 Task: Add Irwin Naturals Vision Sharp to the cart.
Action: Mouse moved to (311, 141)
Screenshot: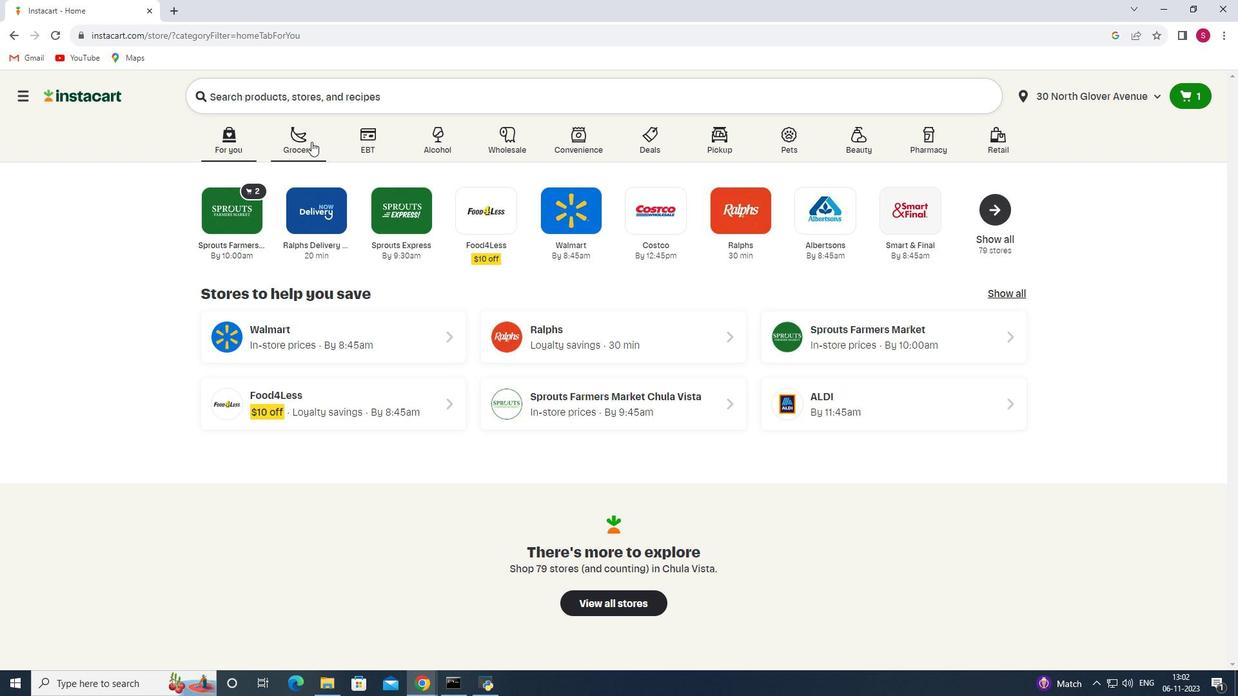 
Action: Mouse pressed left at (311, 141)
Screenshot: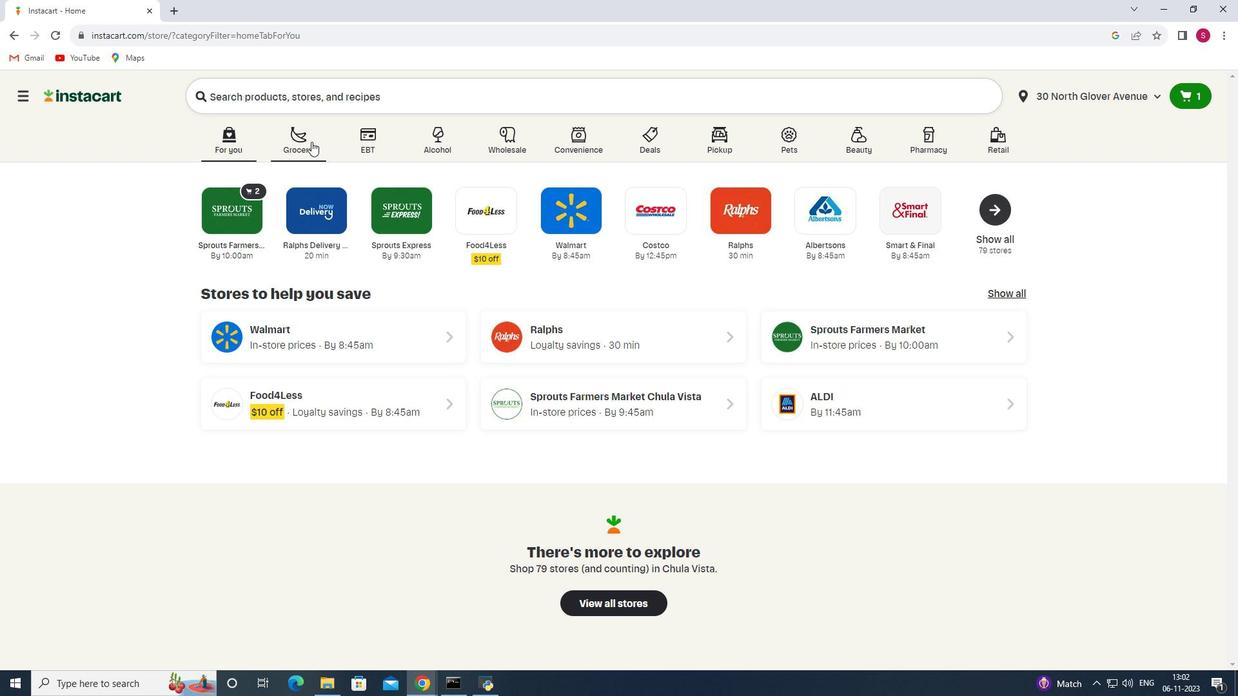 
Action: Mouse moved to (305, 379)
Screenshot: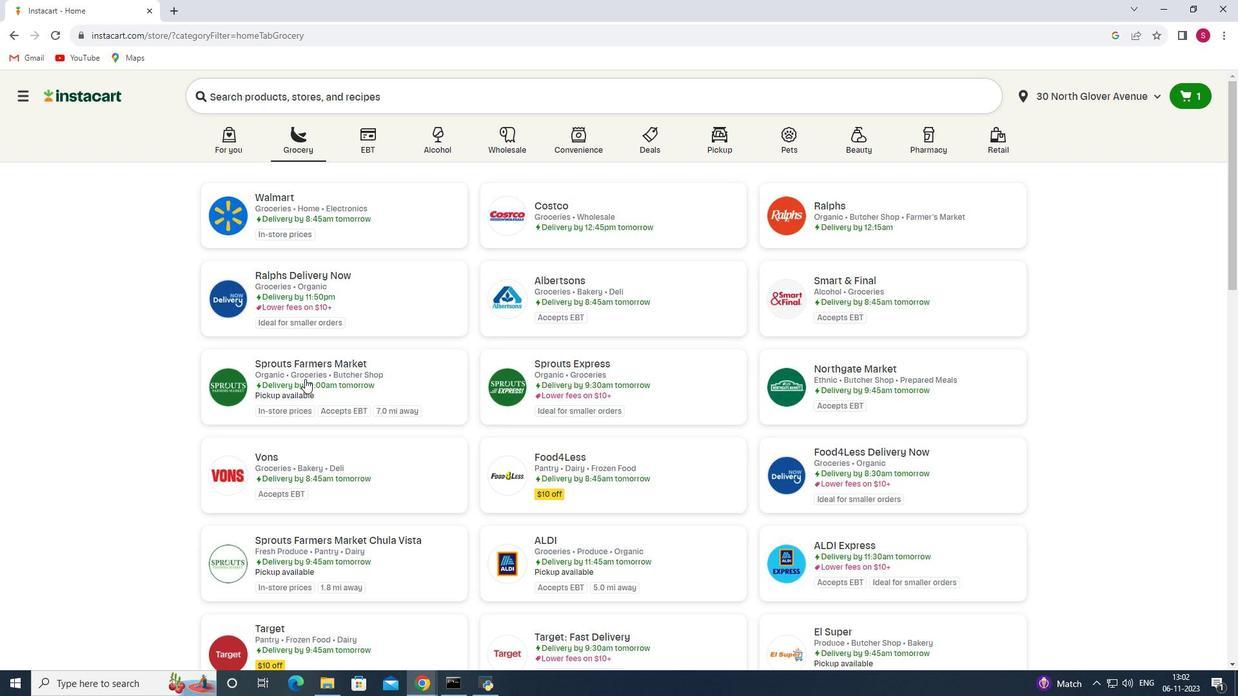 
Action: Mouse pressed left at (305, 379)
Screenshot: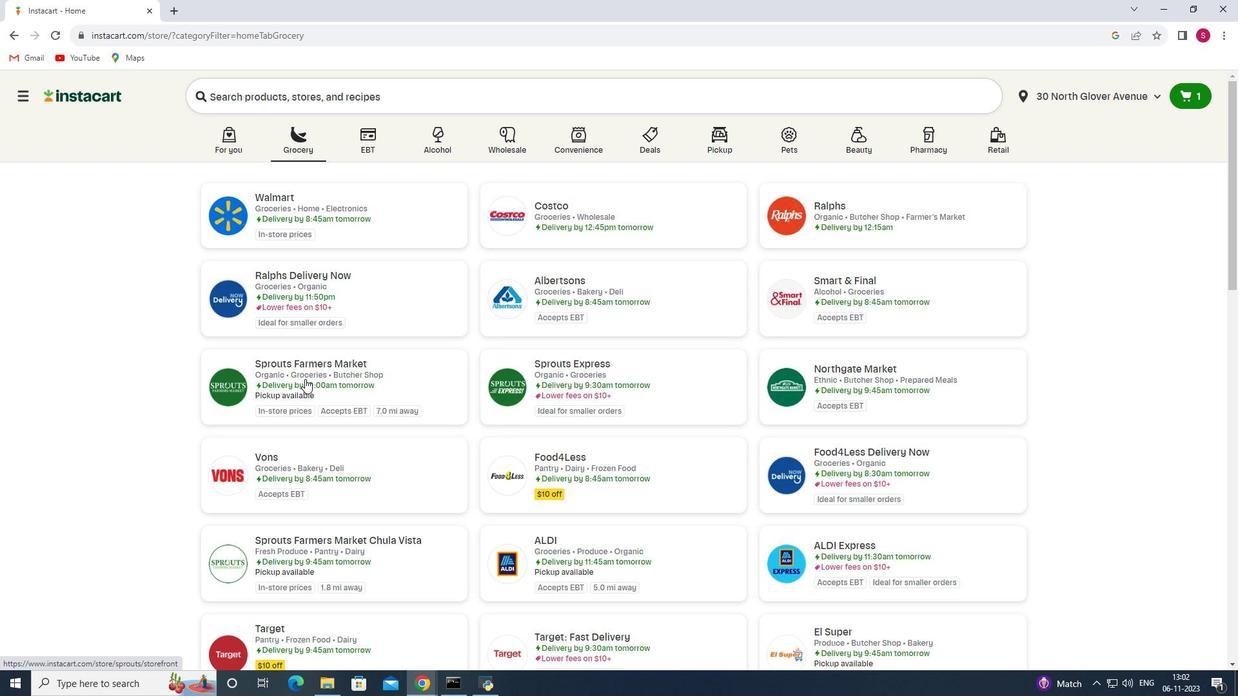 
Action: Mouse moved to (64, 485)
Screenshot: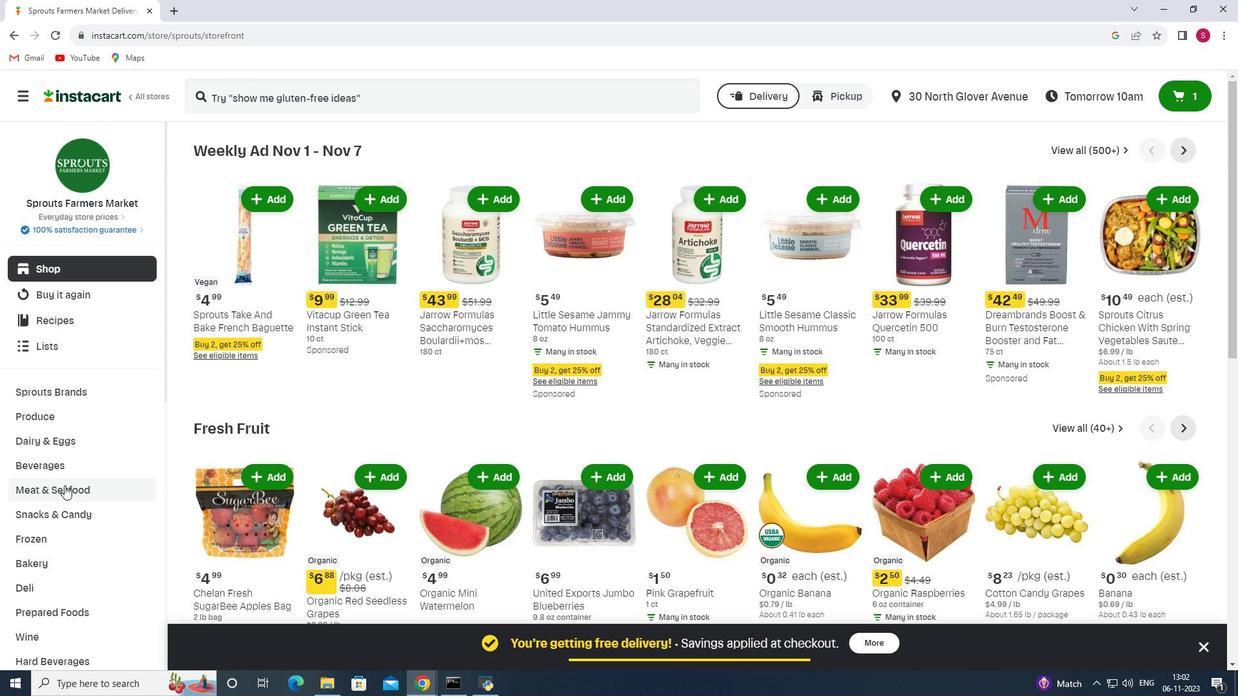 
Action: Mouse scrolled (64, 485) with delta (0, 0)
Screenshot: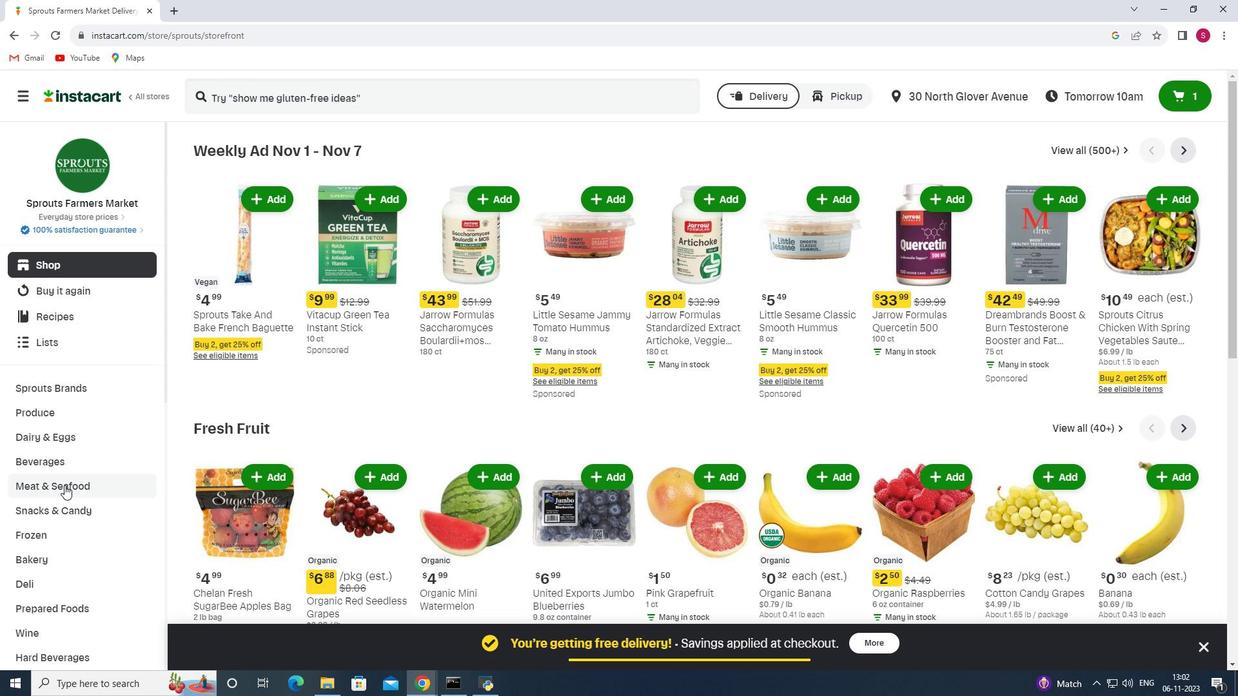 
Action: Mouse scrolled (64, 485) with delta (0, 0)
Screenshot: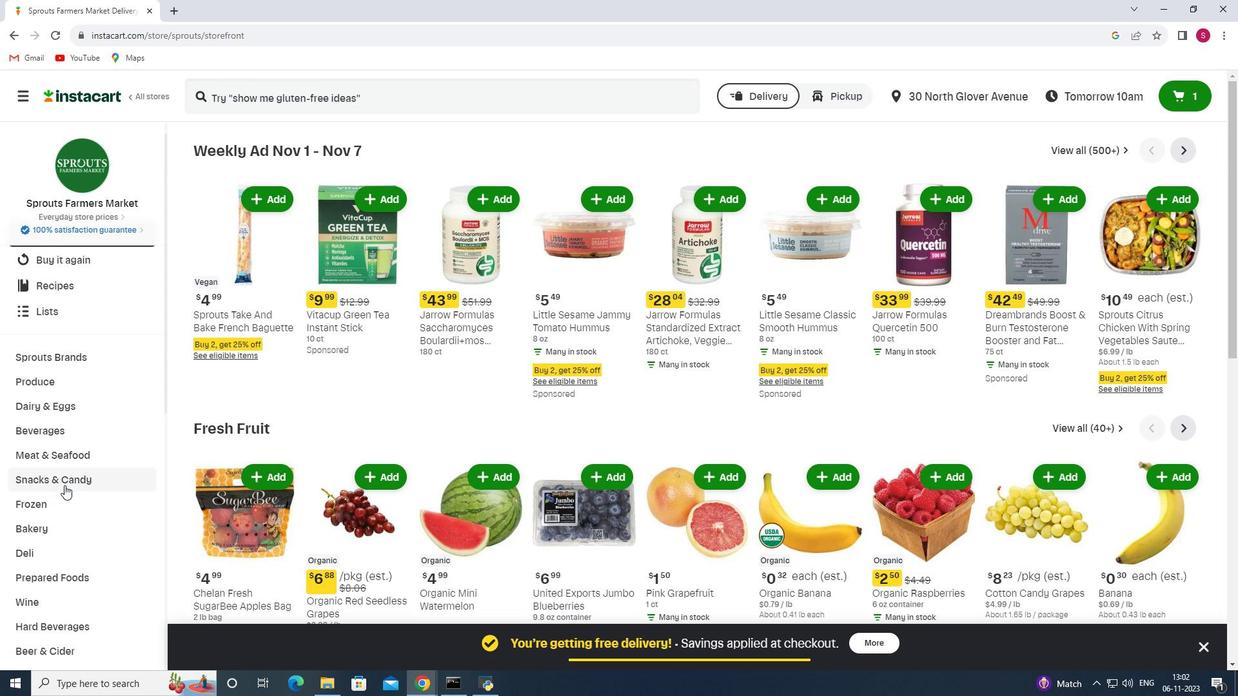 
Action: Mouse scrolled (64, 485) with delta (0, 0)
Screenshot: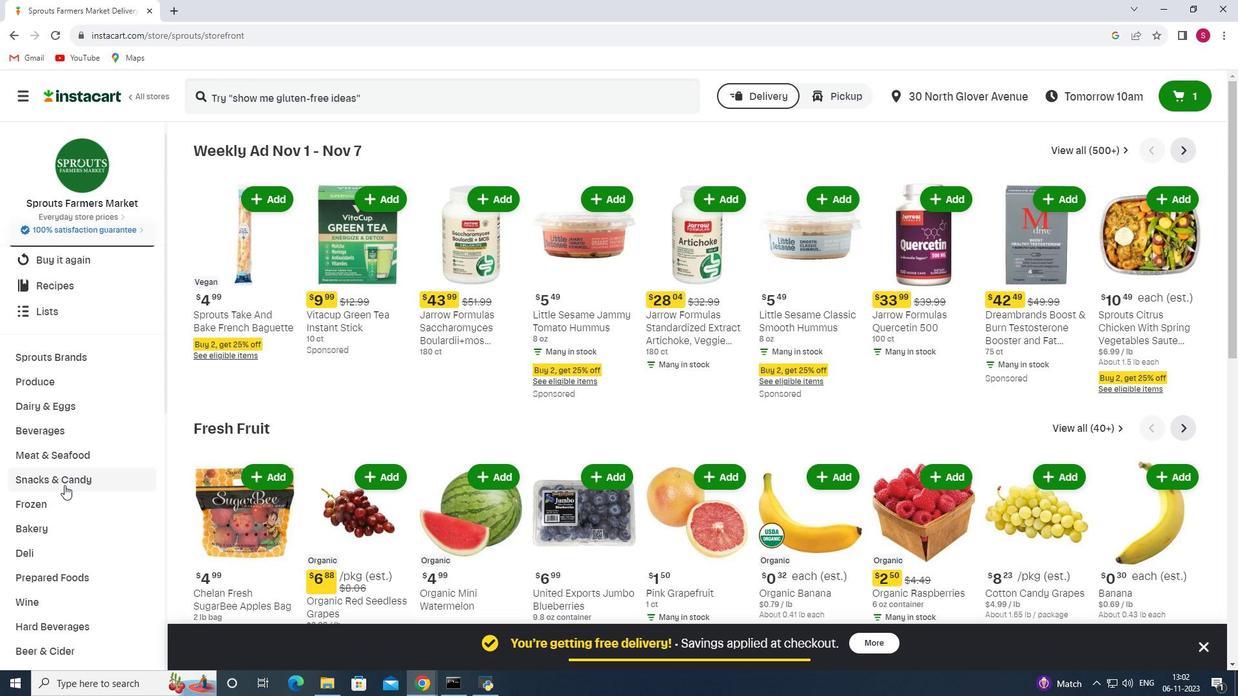 
Action: Mouse scrolled (64, 485) with delta (0, 0)
Screenshot: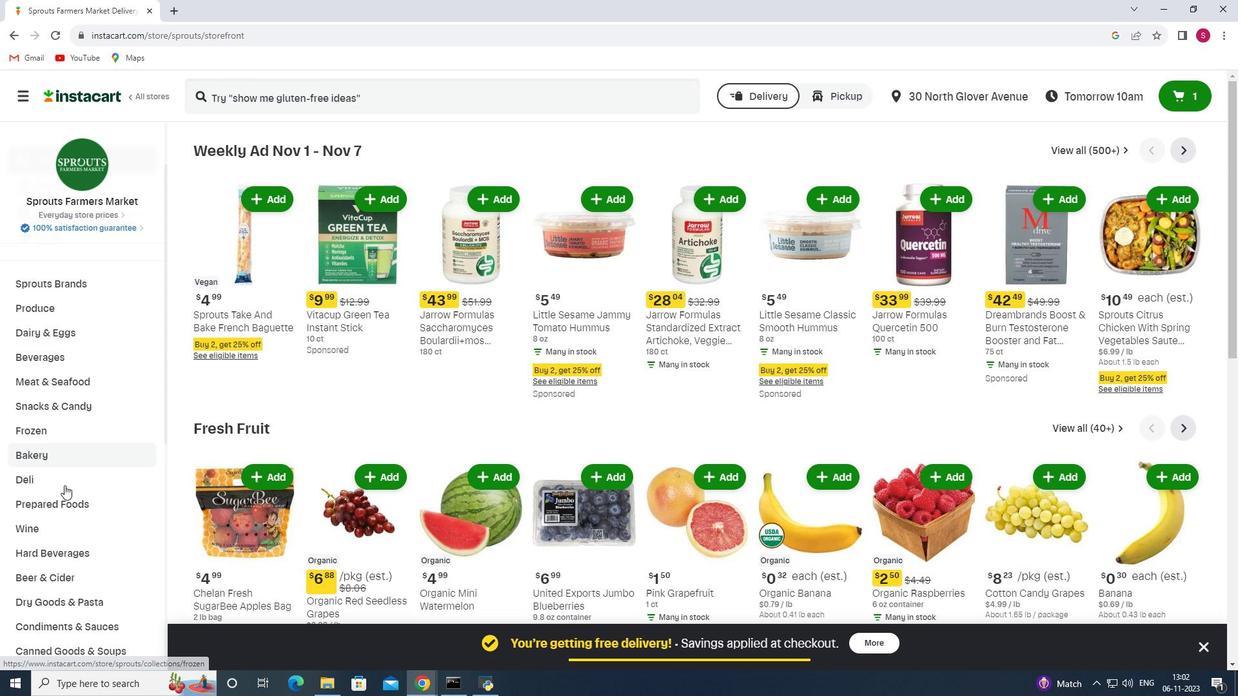 
Action: Mouse scrolled (64, 485) with delta (0, 0)
Screenshot: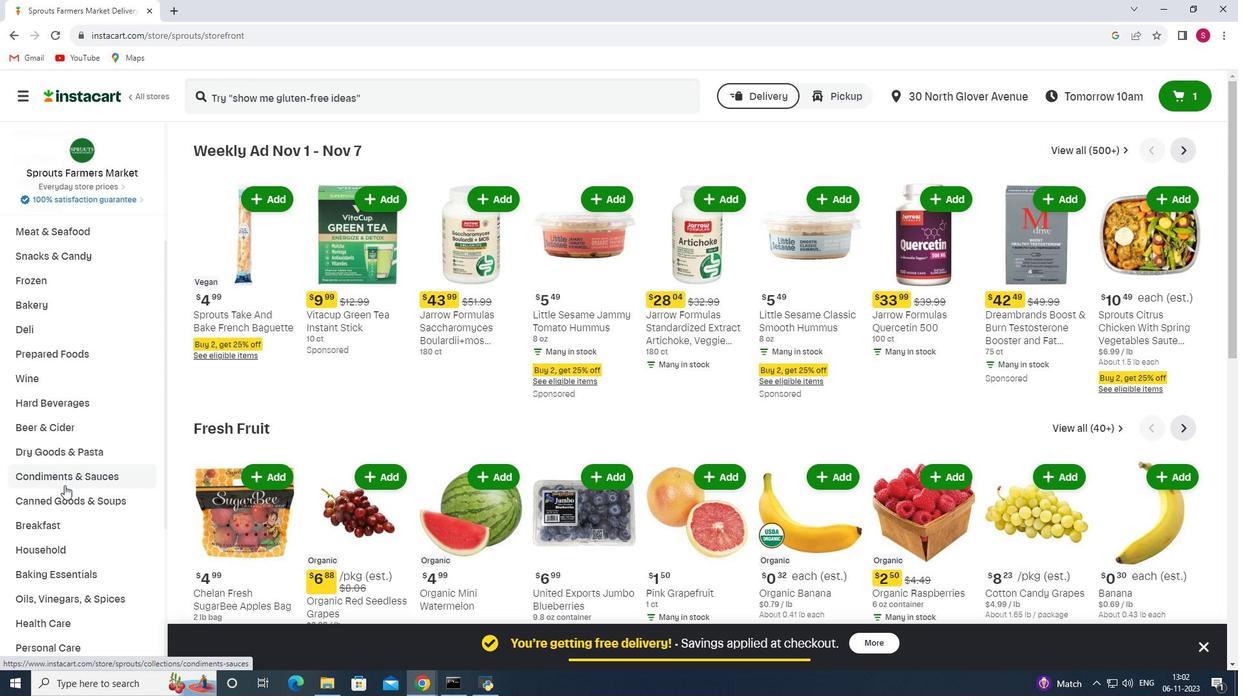 
Action: Mouse scrolled (64, 485) with delta (0, 0)
Screenshot: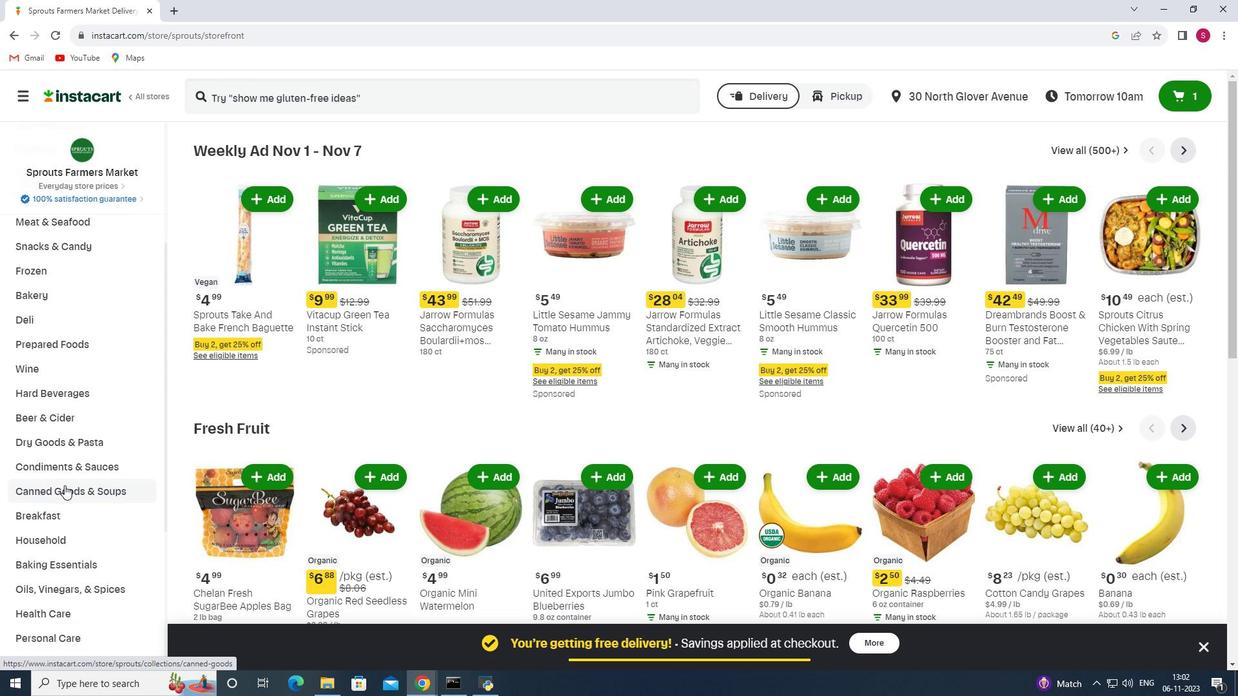 
Action: Mouse scrolled (64, 485) with delta (0, 0)
Screenshot: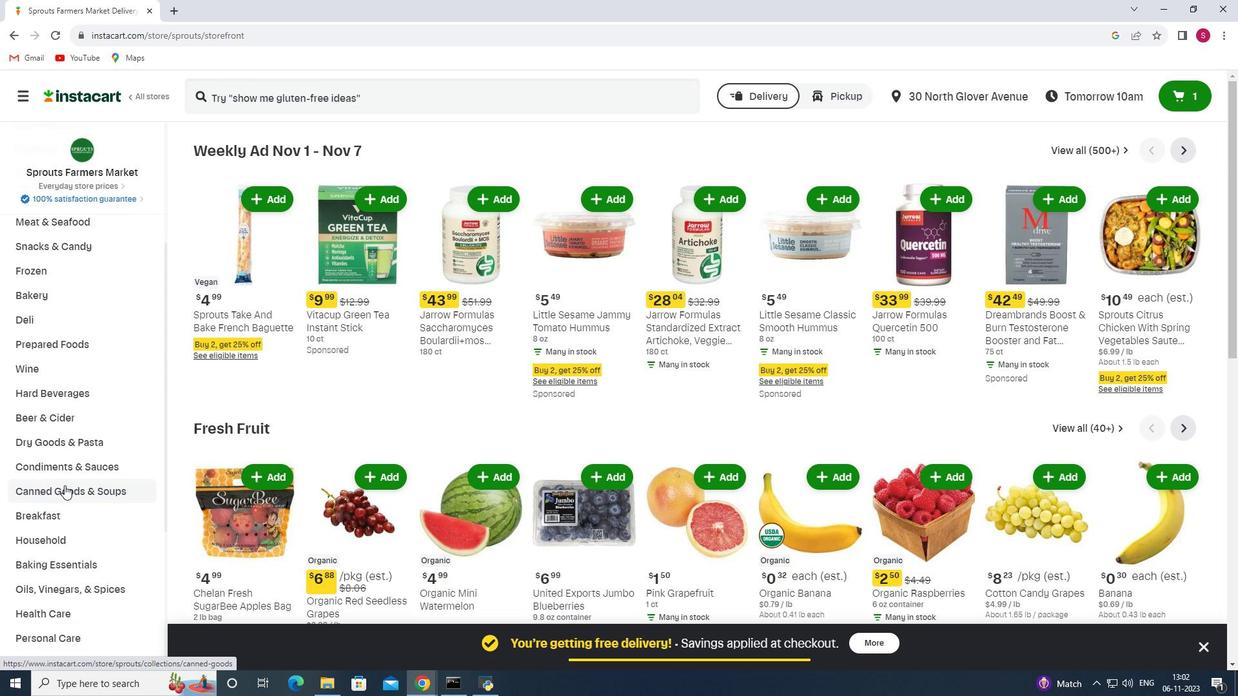 
Action: Mouse moved to (92, 427)
Screenshot: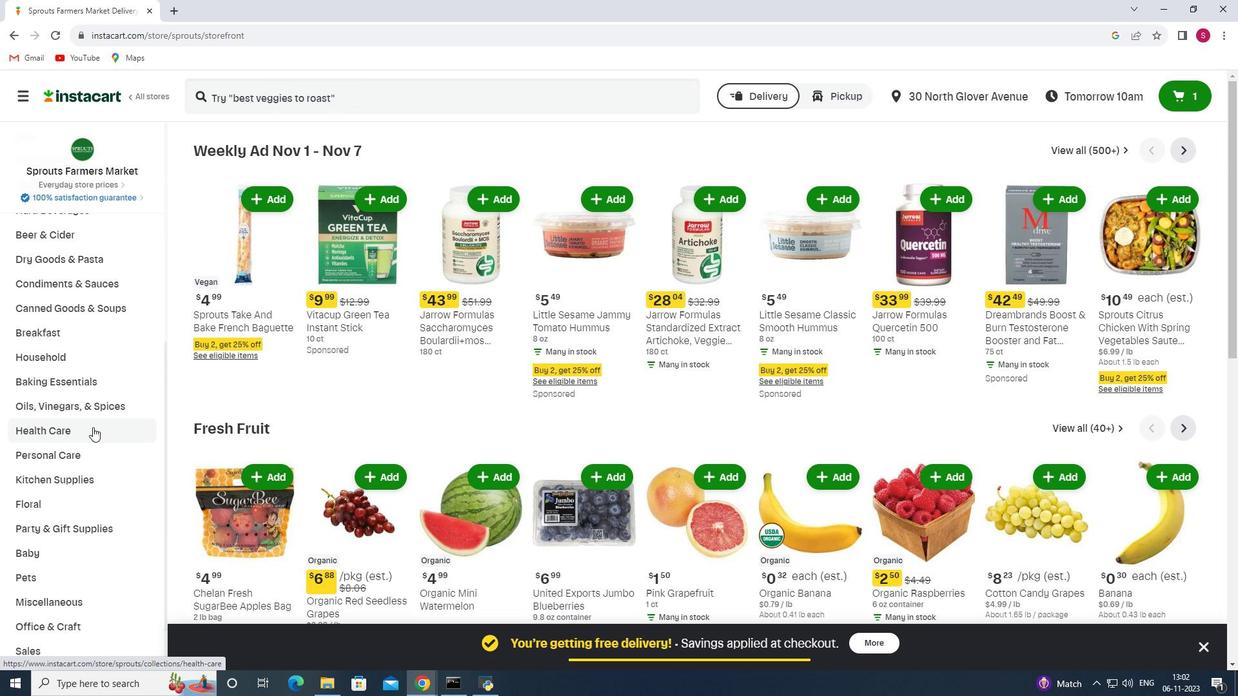 
Action: Mouse pressed left at (92, 427)
Screenshot: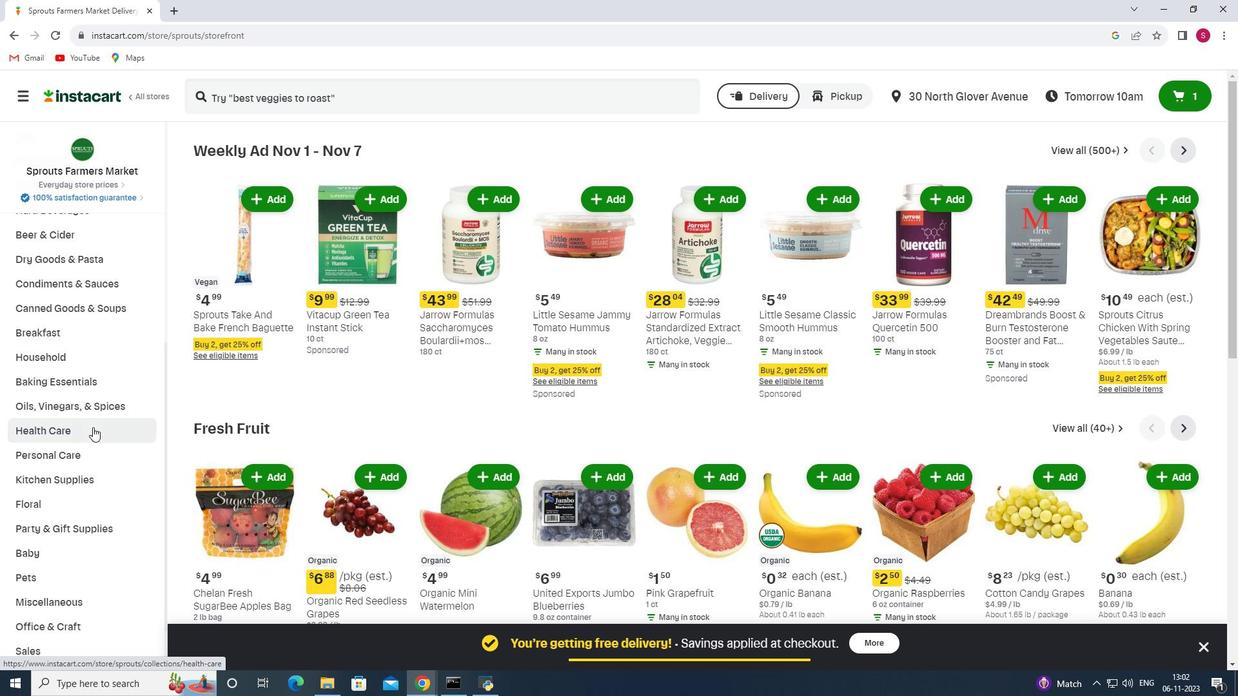 
Action: Mouse moved to (445, 179)
Screenshot: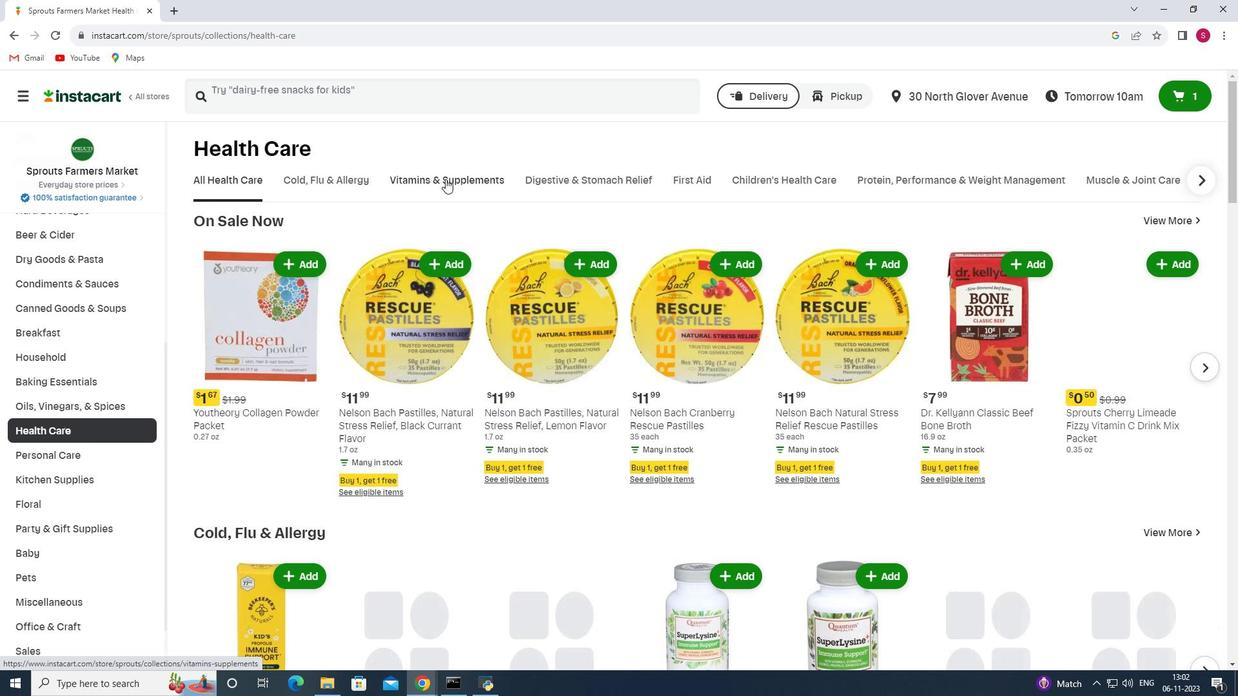 
Action: Mouse pressed left at (445, 179)
Screenshot: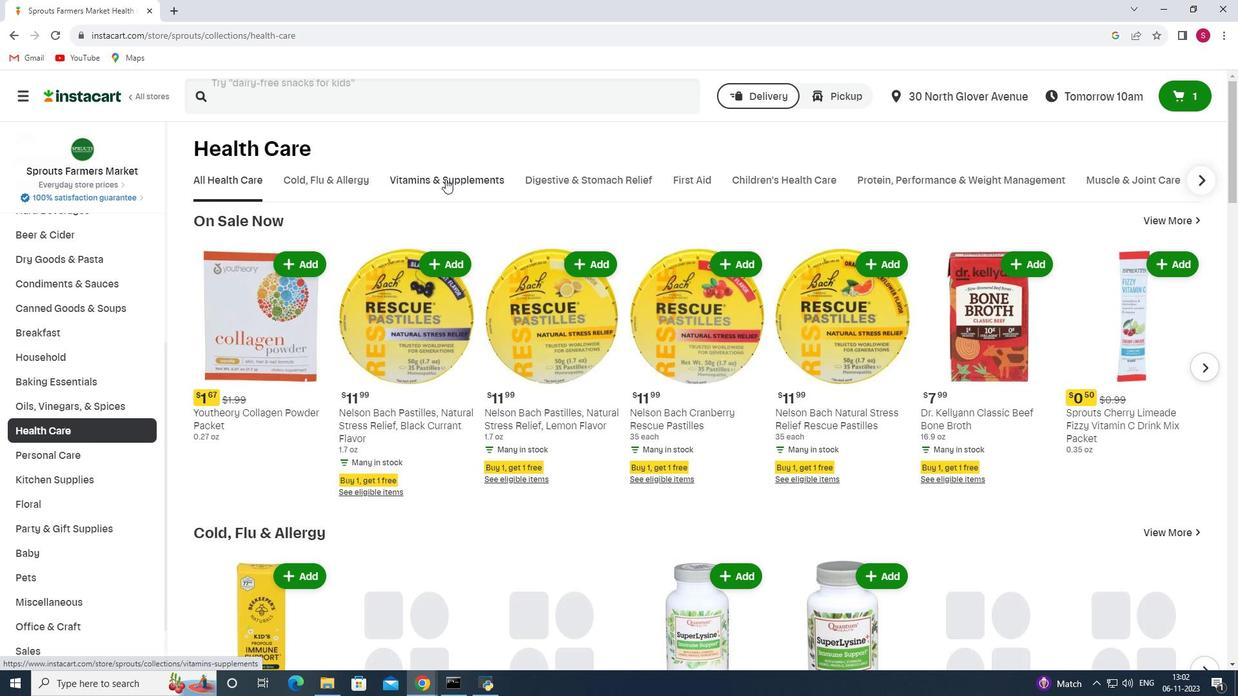 
Action: Mouse moved to (929, 247)
Screenshot: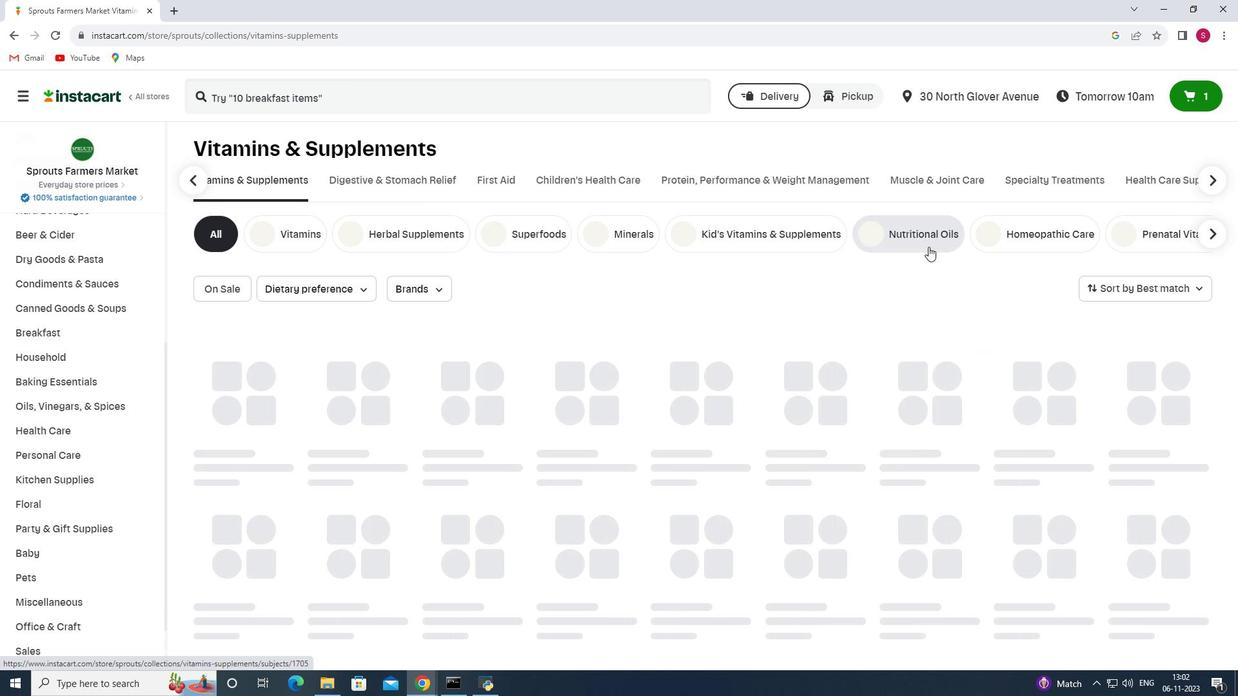 
Action: Mouse pressed left at (929, 247)
Screenshot: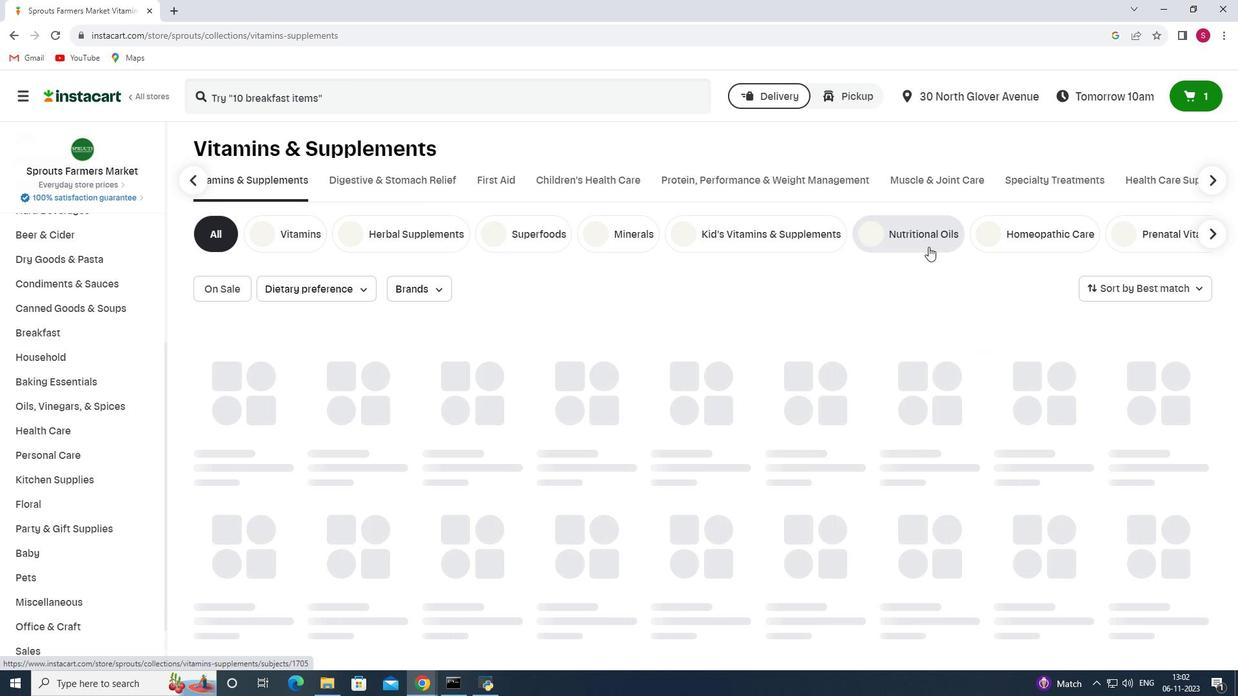 
Action: Mouse moved to (338, 101)
Screenshot: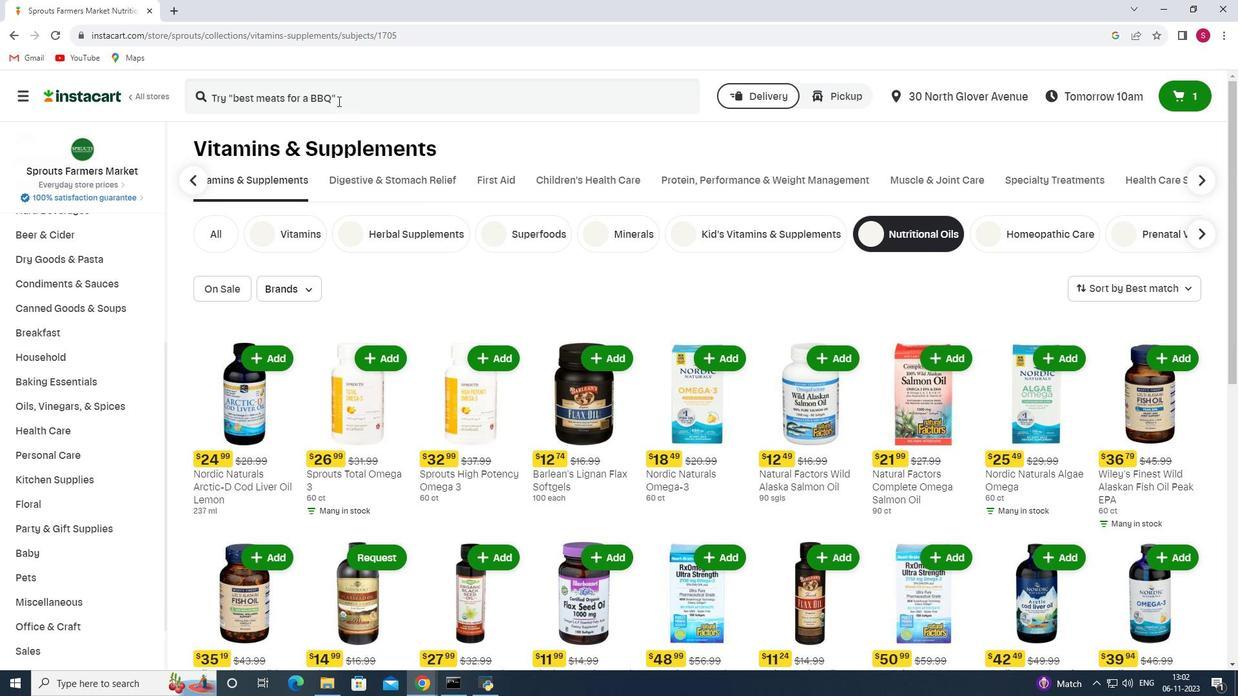 
Action: Mouse pressed left at (338, 101)
Screenshot: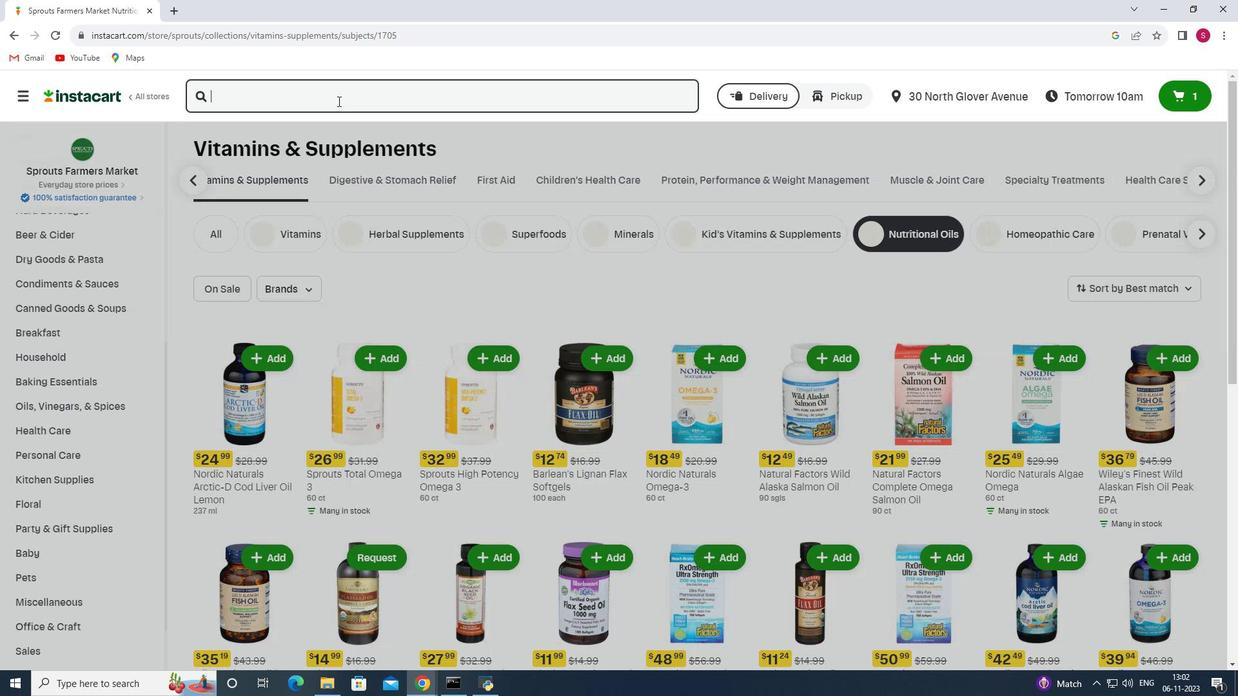 
Action: Mouse moved to (337, 101)
Screenshot: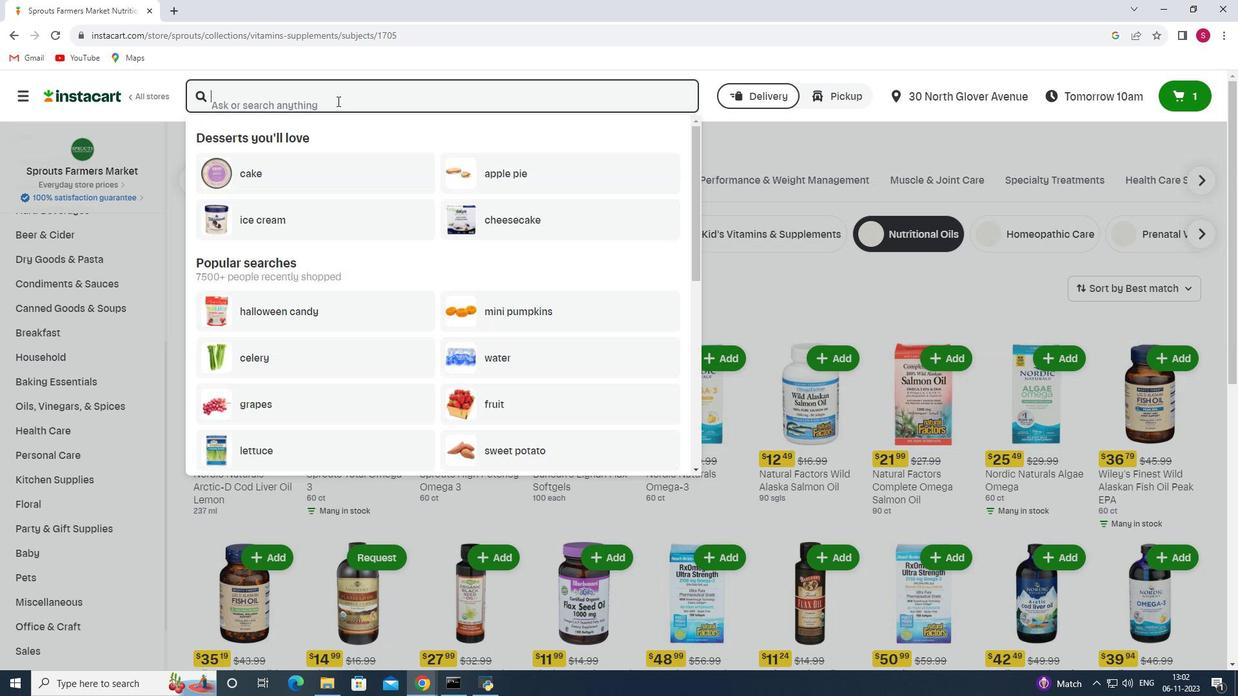
Action: Key pressed <Key.shift>Irwin<Key.space><Key.shift>Nar<Key.backspace>turals<Key.space><Key.shift>Vision<Key.space><Key.shift>Sharp<Key.enter>
Screenshot: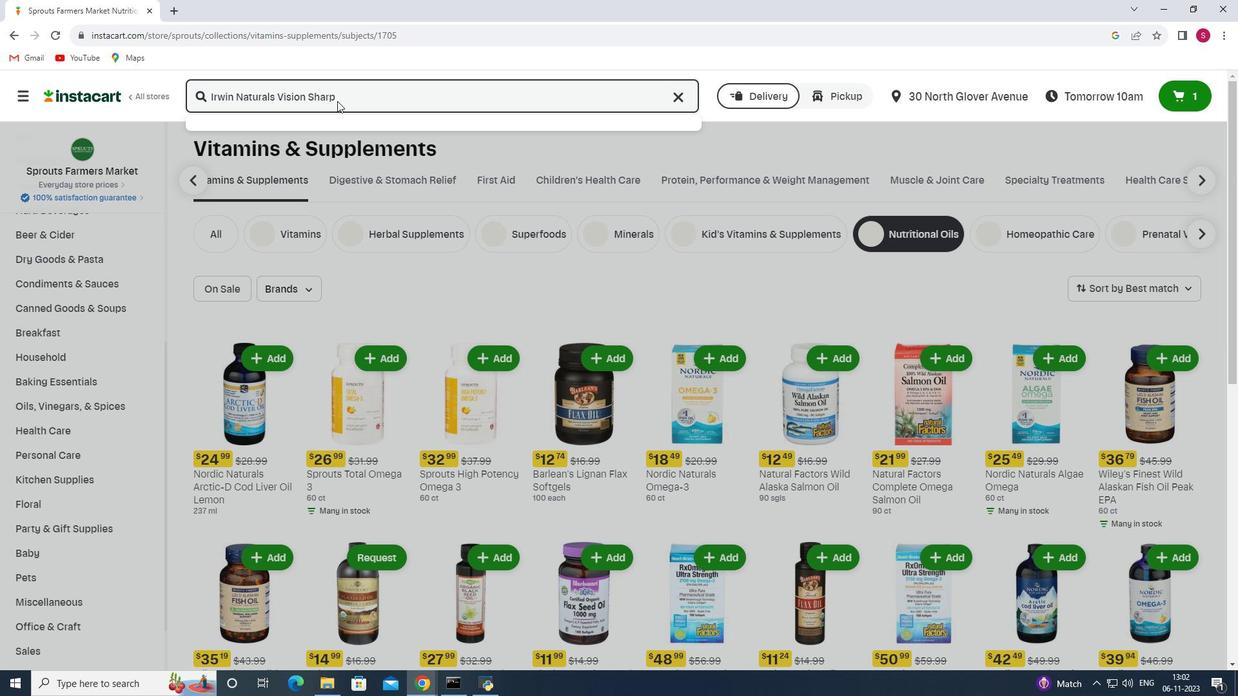 
Action: Mouse moved to (349, 198)
Screenshot: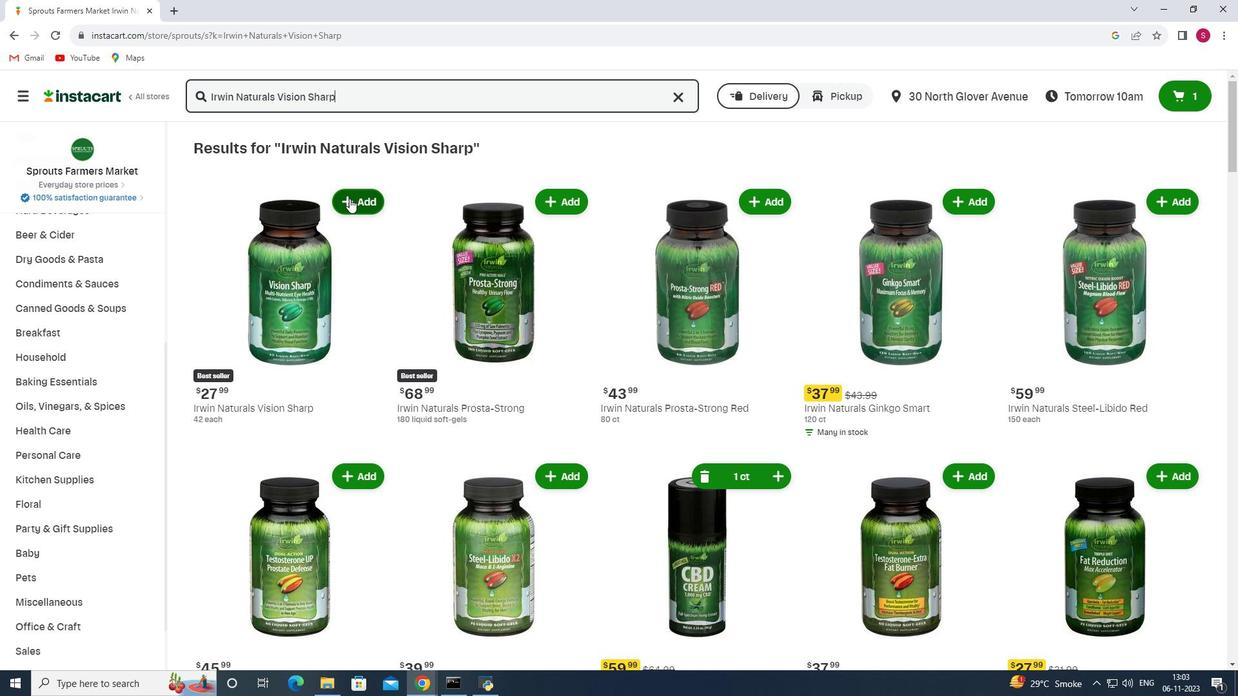 
Action: Mouse pressed left at (349, 198)
Screenshot: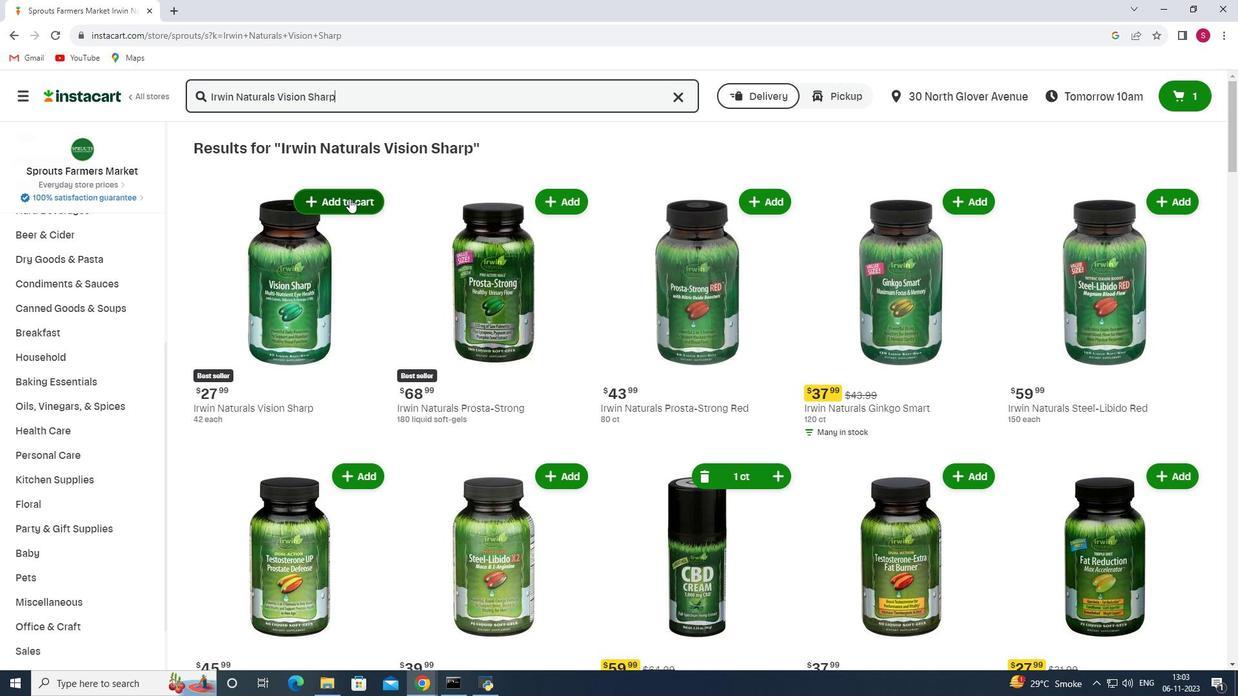 
Action: Mouse moved to (358, 236)
Screenshot: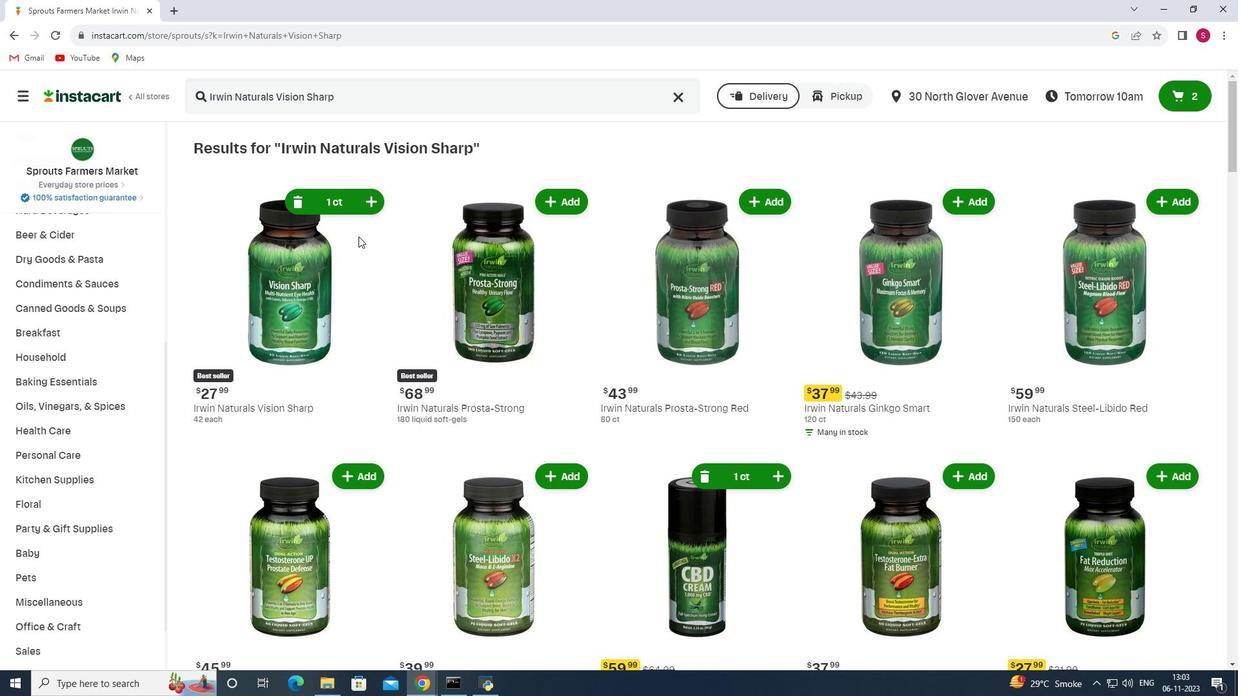 
